 Task: Add the card "BERSERKER" for your new game.
Action: Mouse moved to (175, 416)
Screenshot: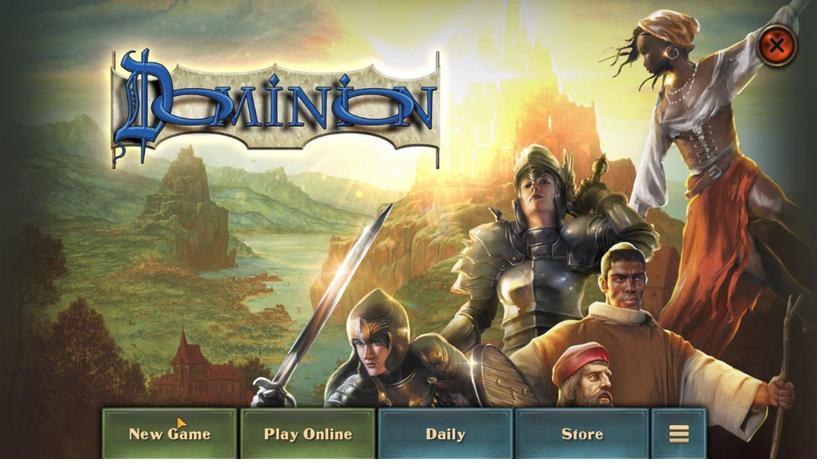 
Action: Mouse pressed left at (175, 416)
Screenshot: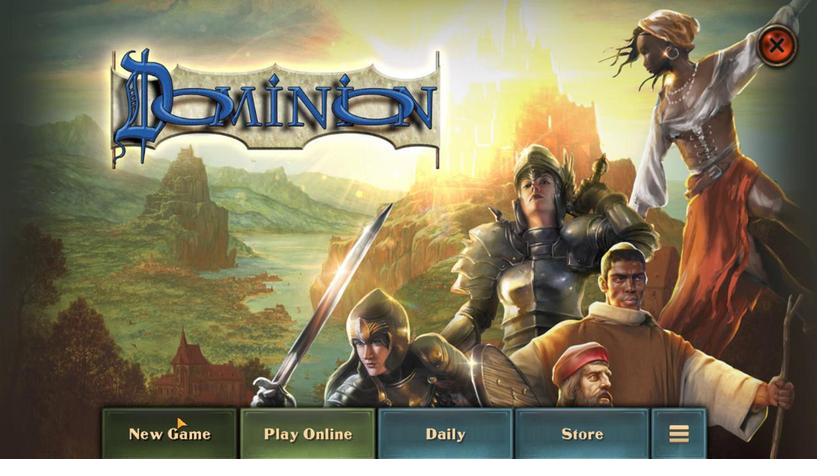 
Action: Mouse moved to (369, 98)
Screenshot: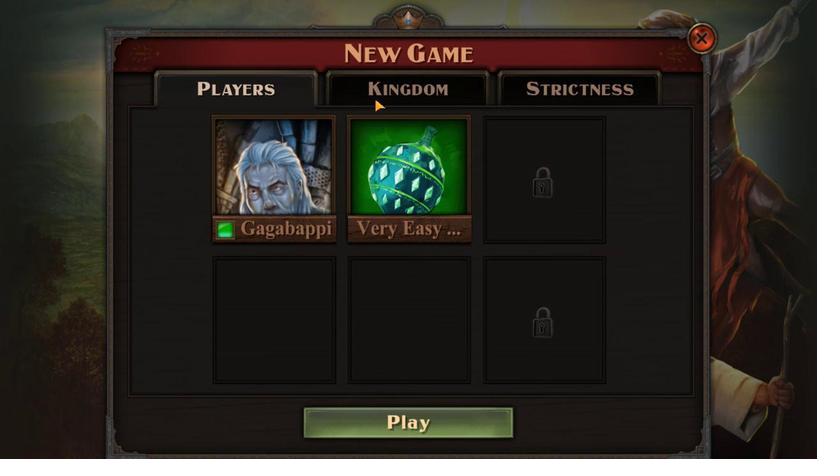 
Action: Mouse pressed left at (369, 98)
Screenshot: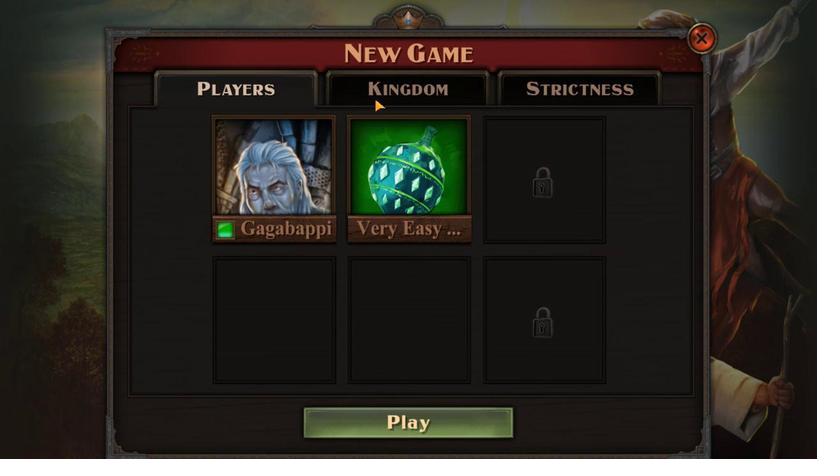 
Action: Mouse moved to (505, 146)
Screenshot: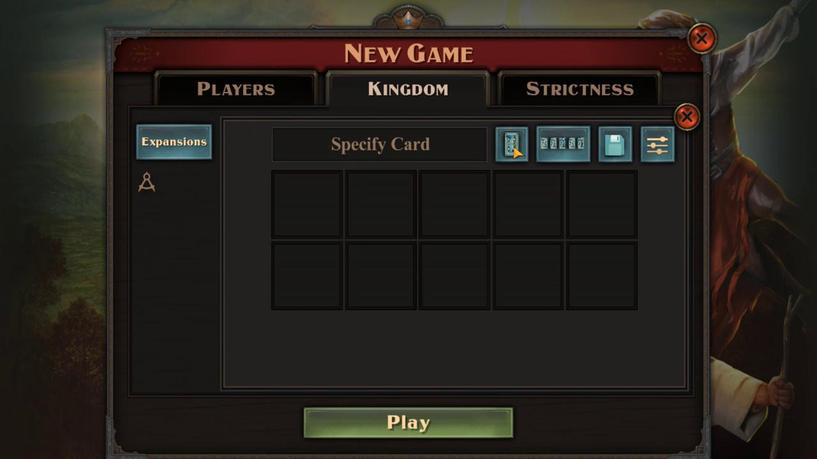 
Action: Mouse pressed left at (505, 146)
Screenshot: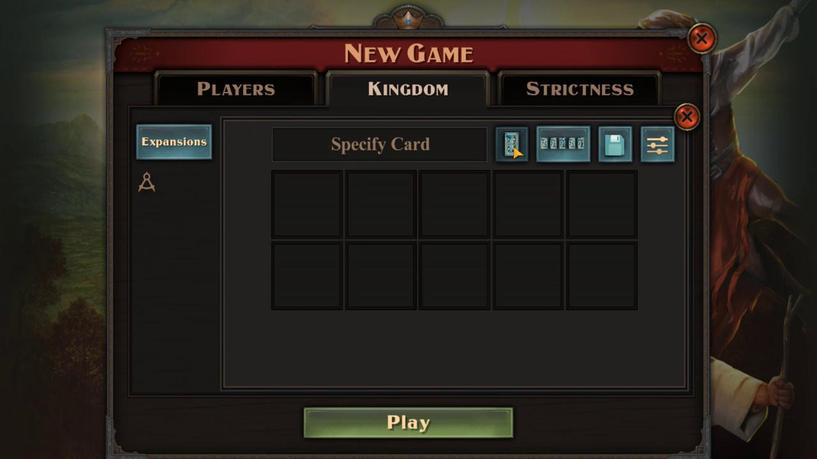
Action: Mouse moved to (159, 206)
Screenshot: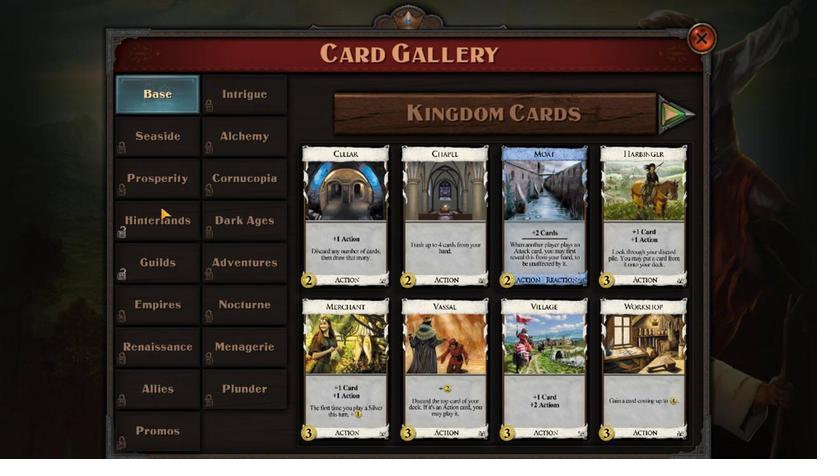 
Action: Mouse pressed left at (159, 206)
Screenshot: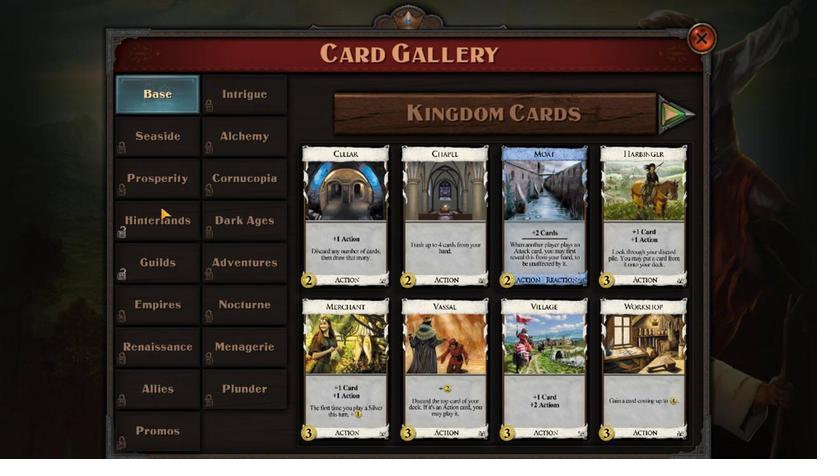 
Action: Mouse moved to (658, 121)
Screenshot: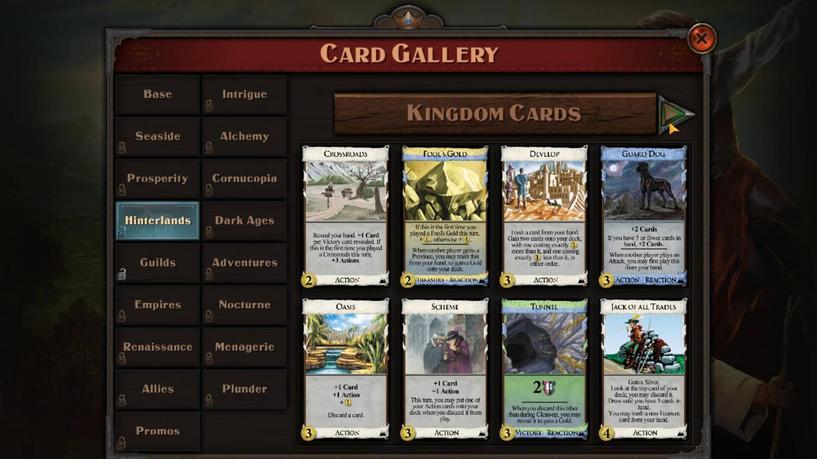 
Action: Mouse pressed left at (658, 121)
Screenshot: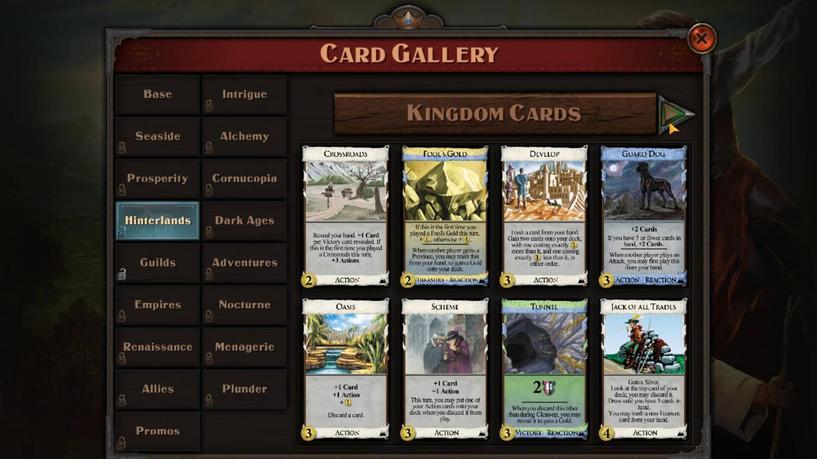 
Action: Mouse moved to (462, 353)
Screenshot: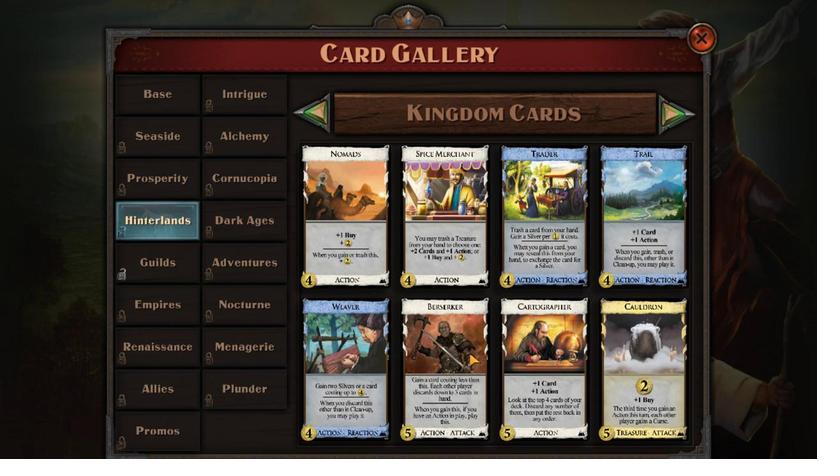 
Action: Mouse pressed left at (462, 353)
Screenshot: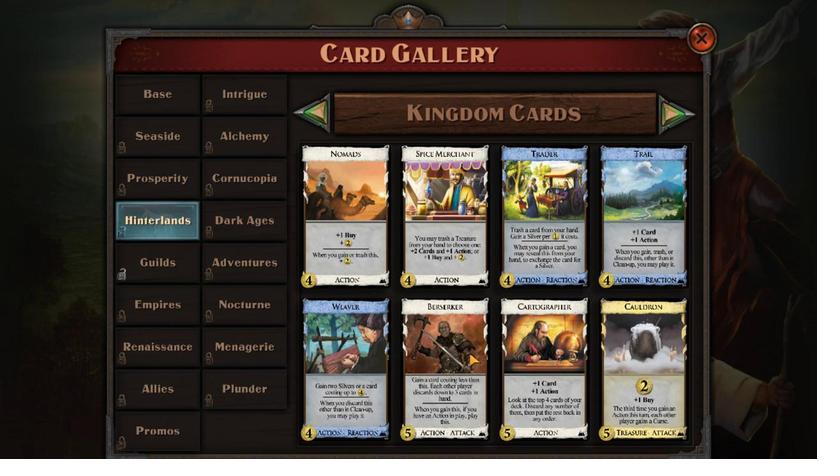
